 Task: View extension packs extensions.
Action: Mouse moved to (893, 142)
Screenshot: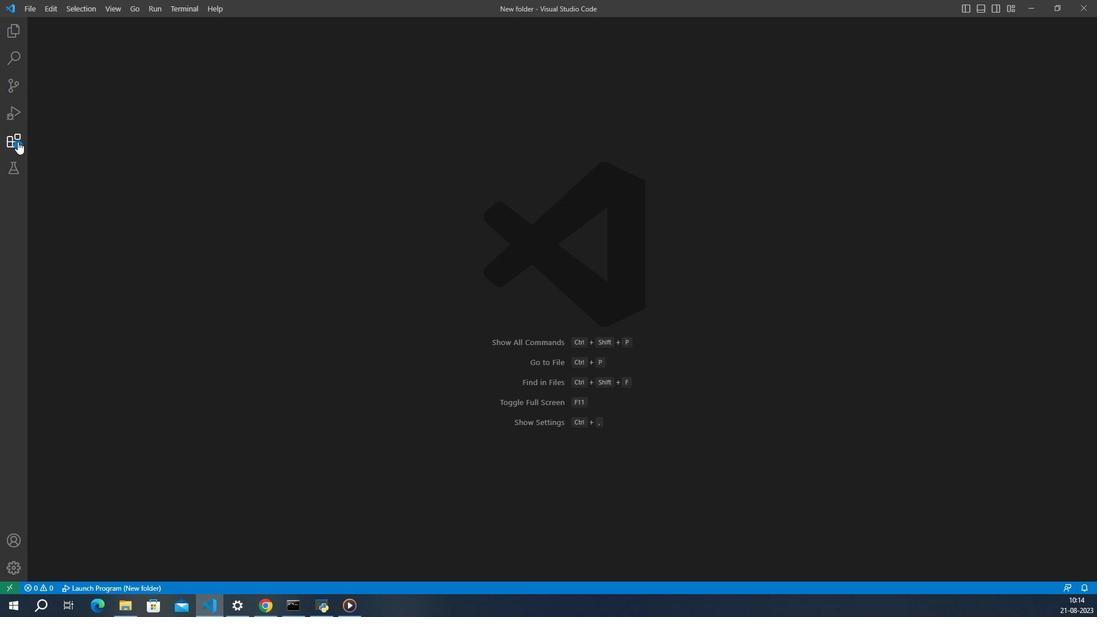 
Action: Mouse pressed left at (893, 142)
Screenshot: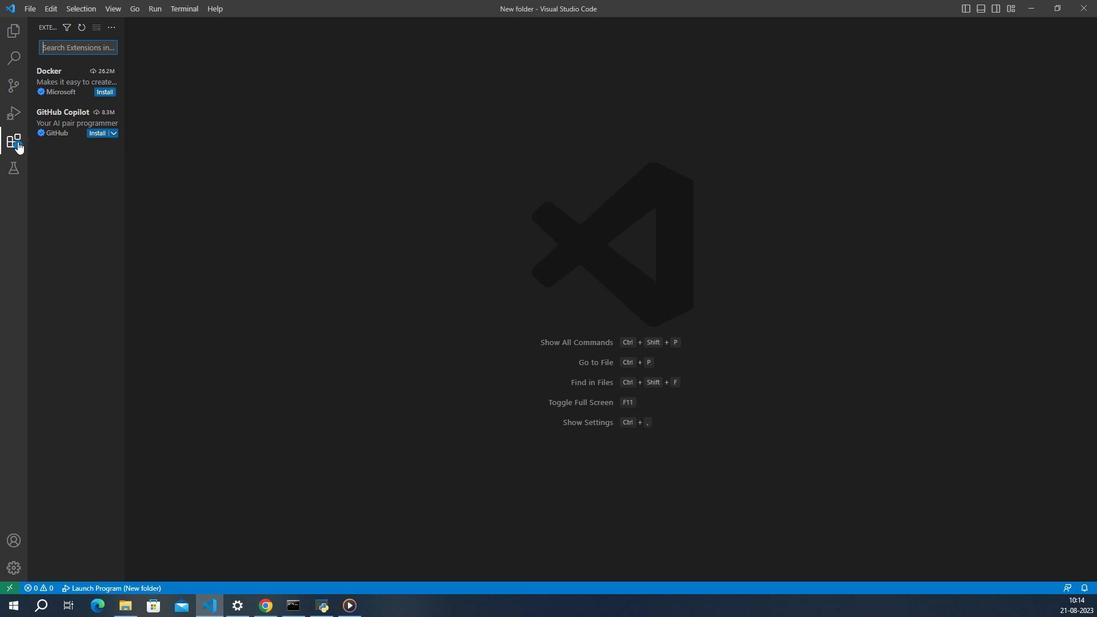 
Action: Mouse moved to (939, 25)
Screenshot: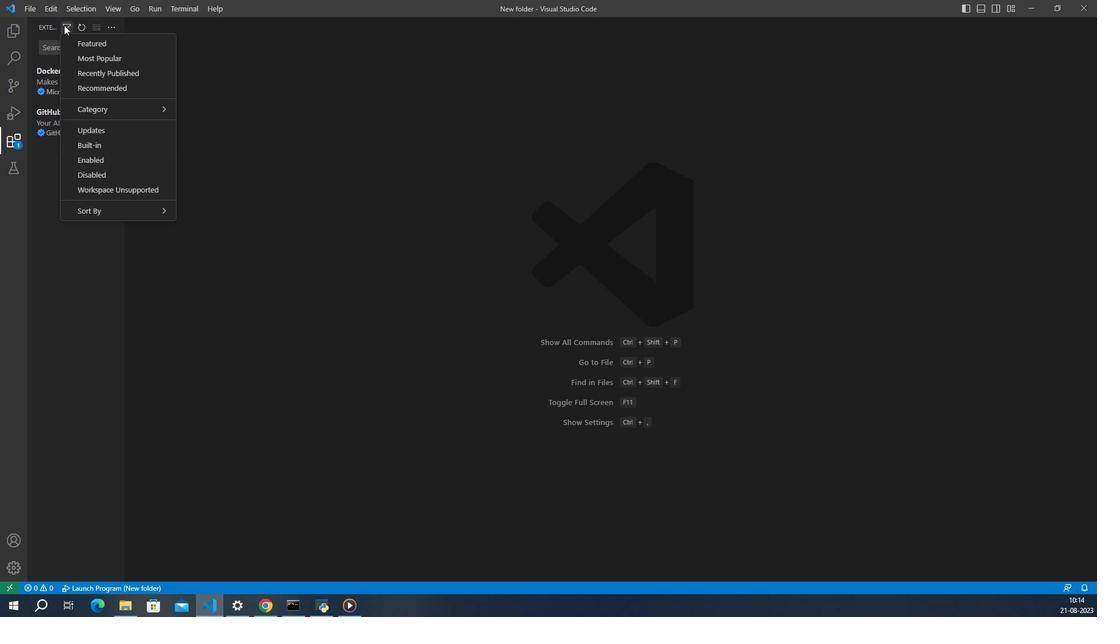 
Action: Mouse pressed left at (939, 25)
Screenshot: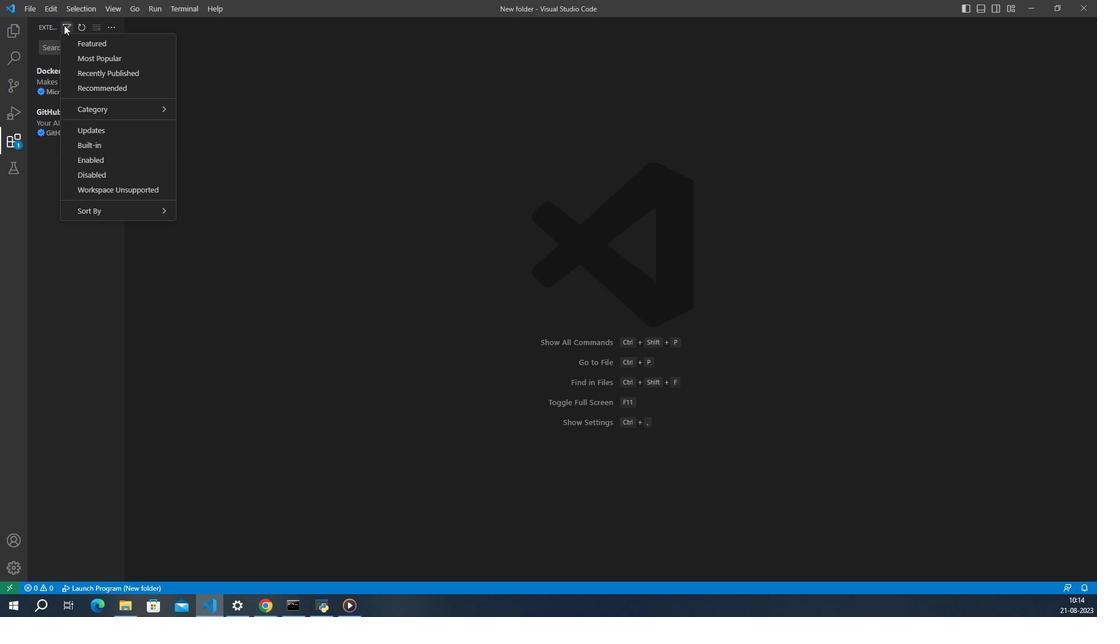 
Action: Mouse moved to (1092, 156)
Screenshot: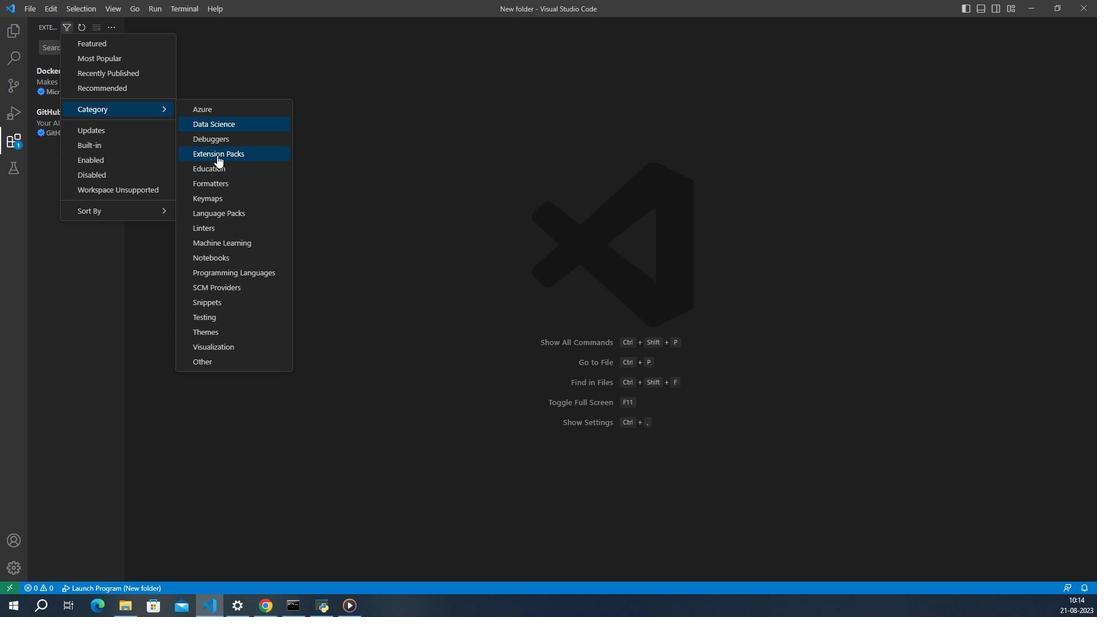 
Action: Mouse pressed left at (1092, 156)
Screenshot: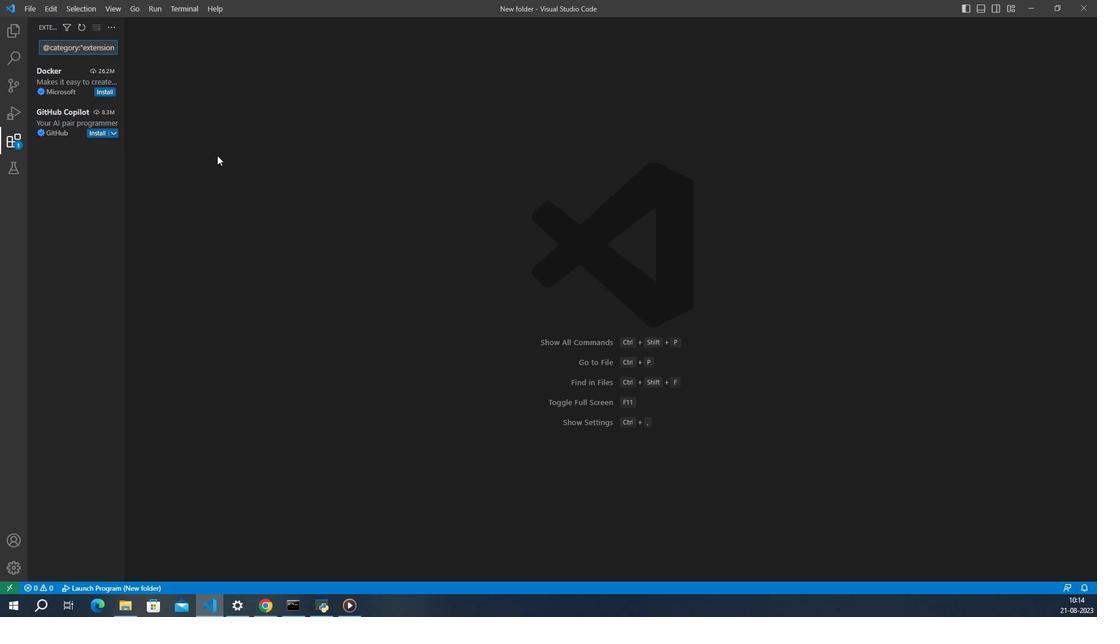 
